 Task: Apply numbered list to the description text.
Action: Mouse moved to (390, 298)
Screenshot: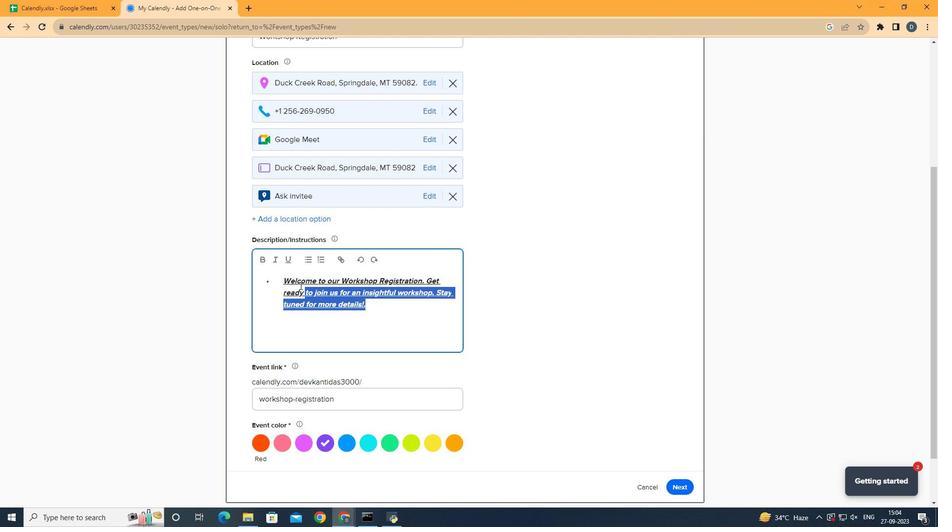 
Action: Mouse pressed left at (390, 298)
Screenshot: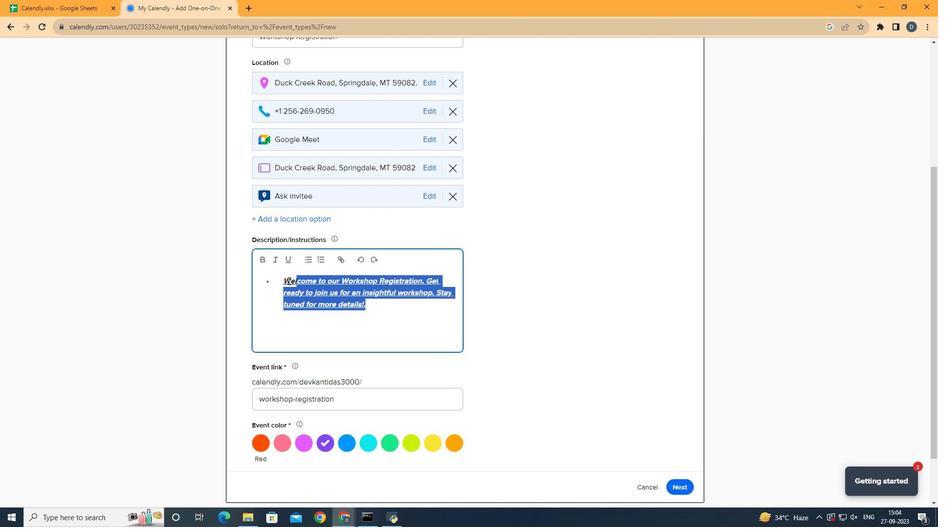 
Action: Mouse moved to (309, 251)
Screenshot: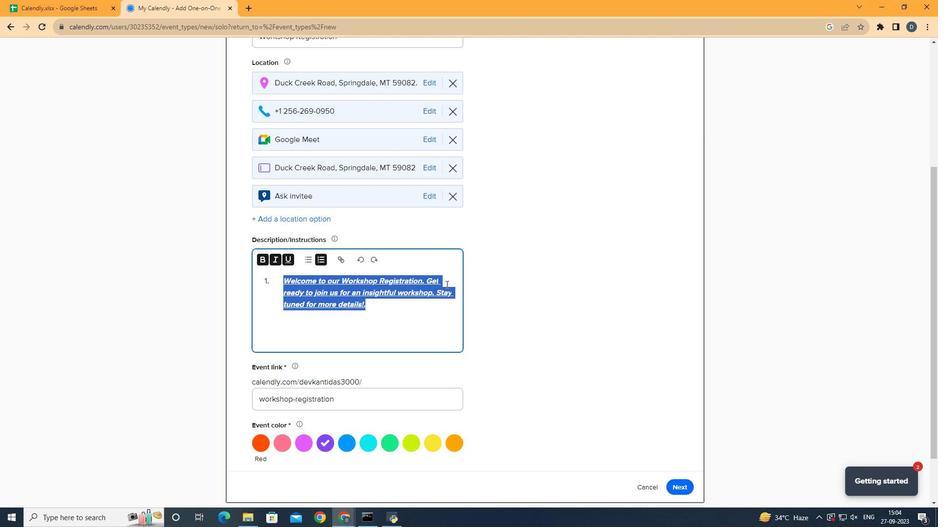 
Action: Mouse pressed left at (309, 251)
Screenshot: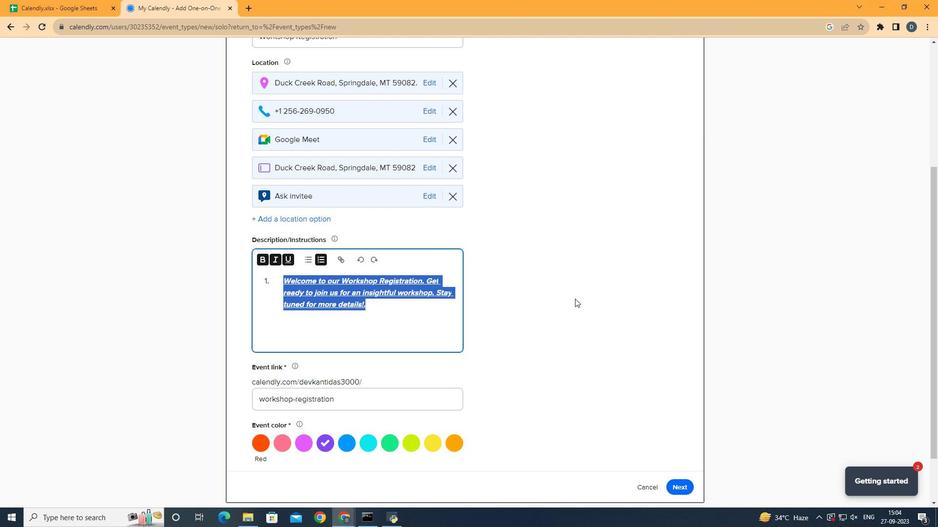 
Action: Mouse moved to (514, 285)
Screenshot: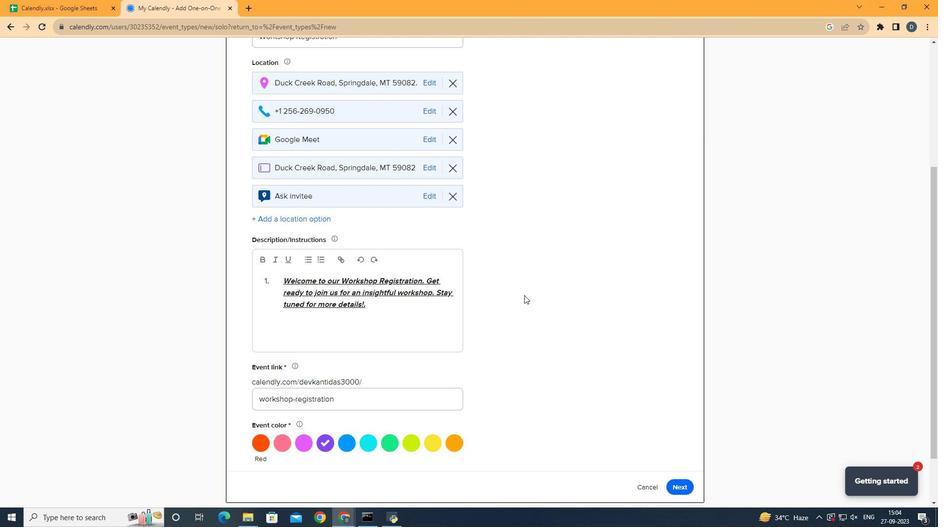
Action: Mouse pressed left at (514, 285)
Screenshot: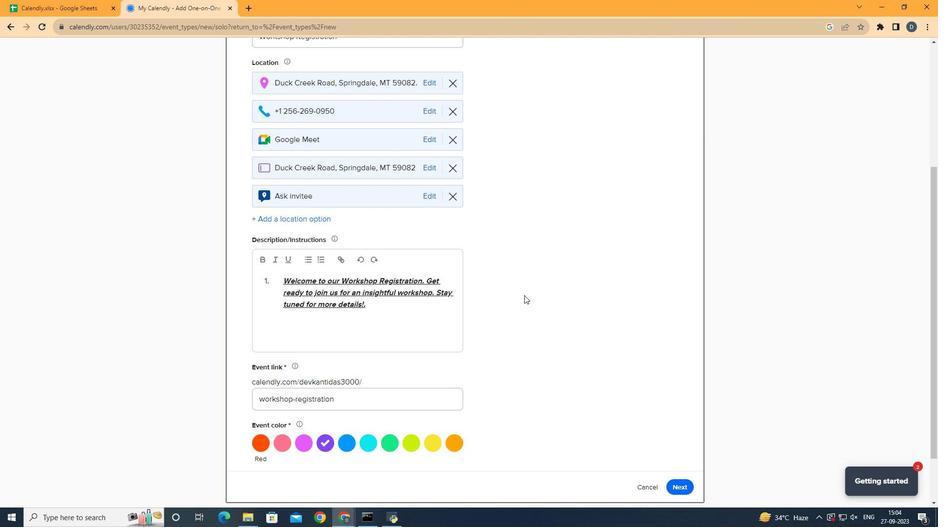 
